 Task: Create a due date automation trigger when advanced on, the moment a card is due add basic assigned only to anyone.
Action: Mouse moved to (952, 276)
Screenshot: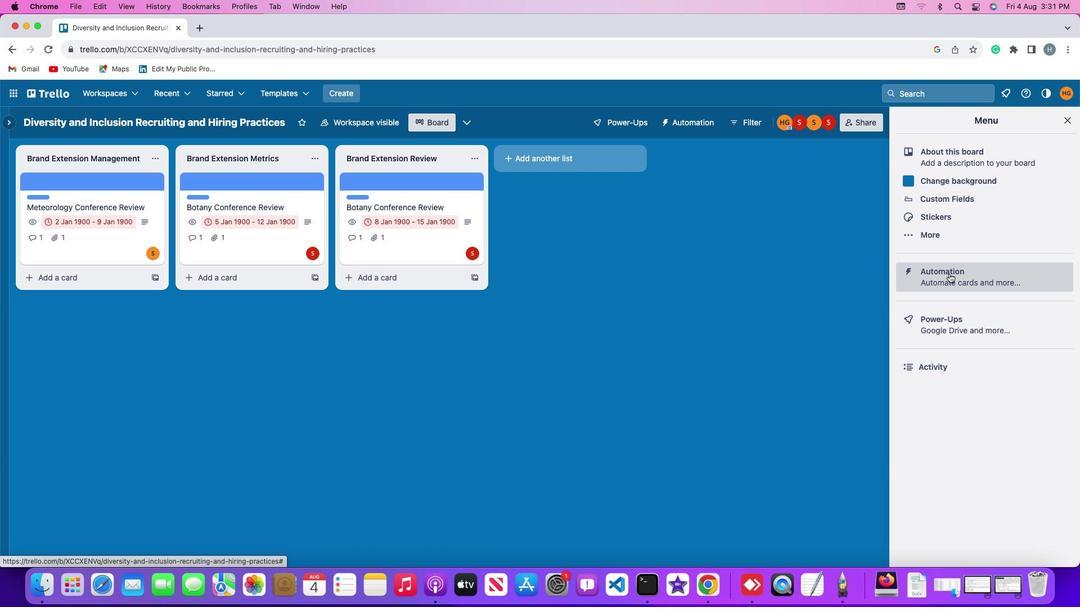 
Action: Mouse pressed left at (952, 276)
Screenshot: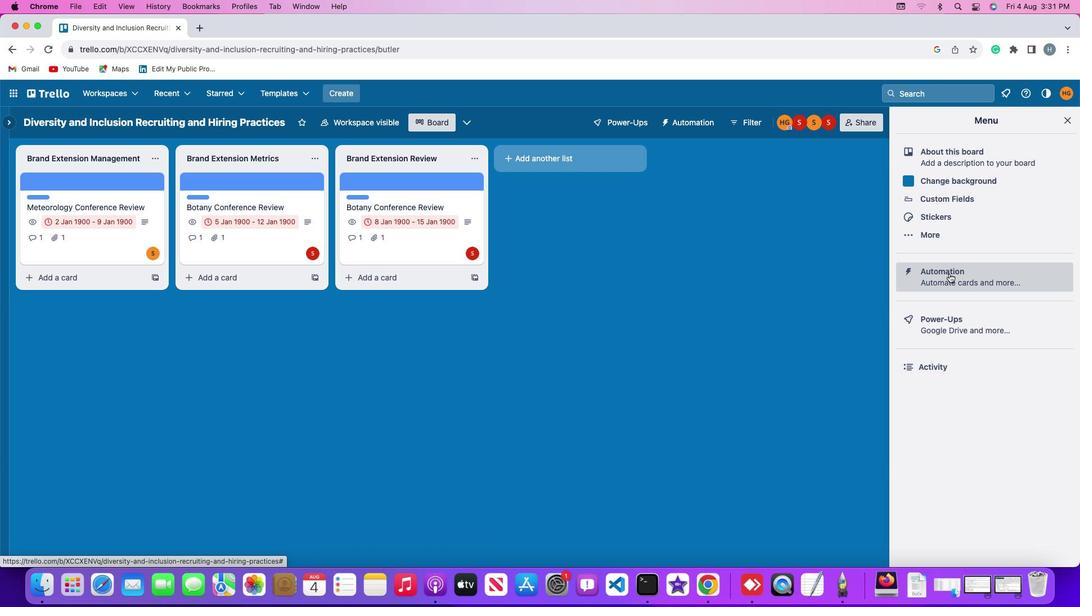 
Action: Mouse moved to (60, 267)
Screenshot: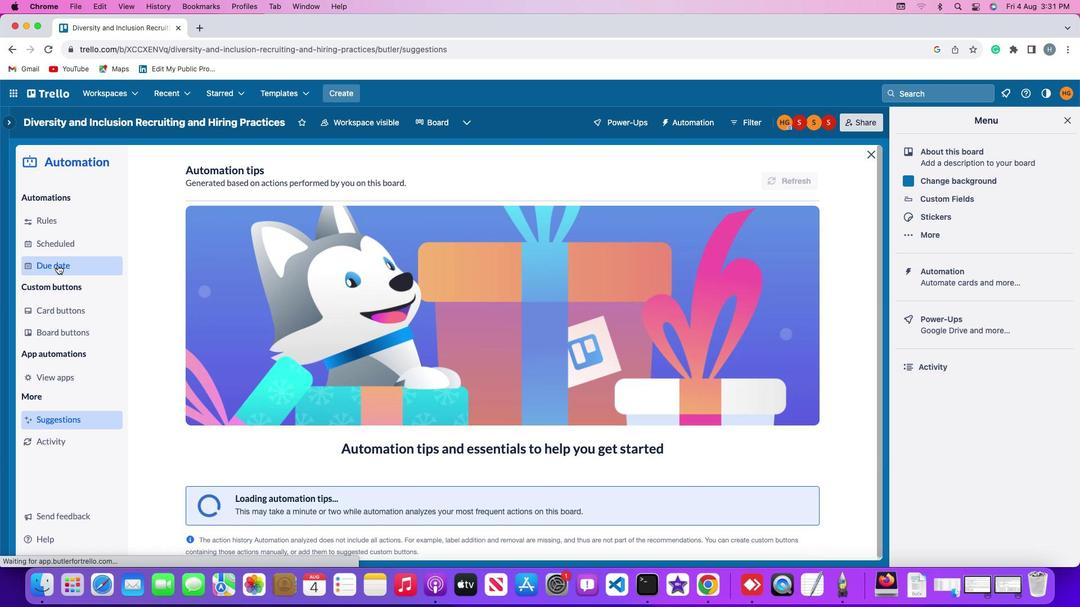 
Action: Mouse pressed left at (60, 267)
Screenshot: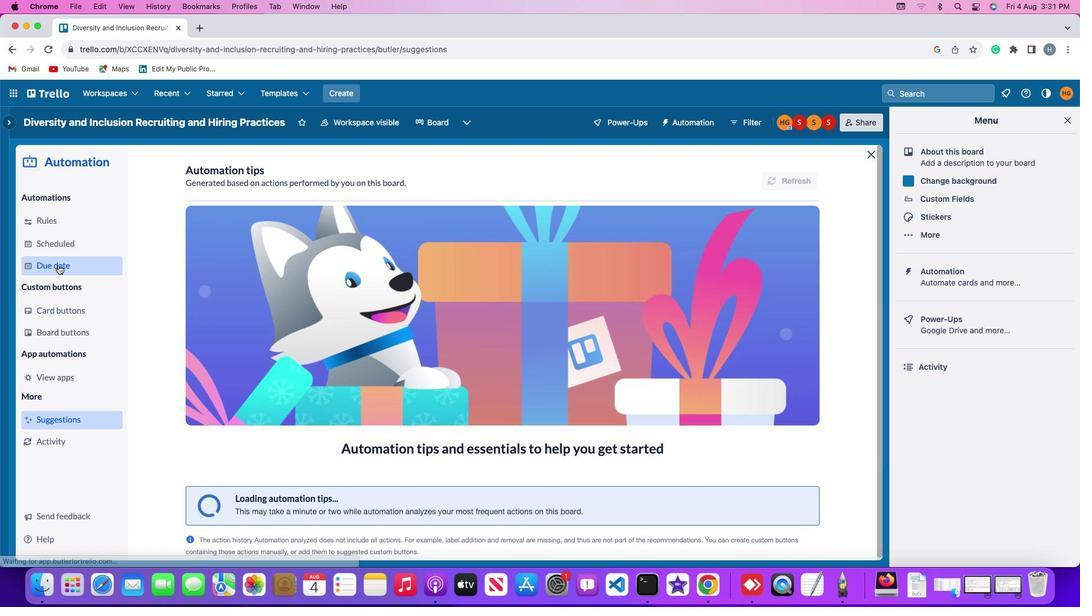 
Action: Mouse moved to (768, 175)
Screenshot: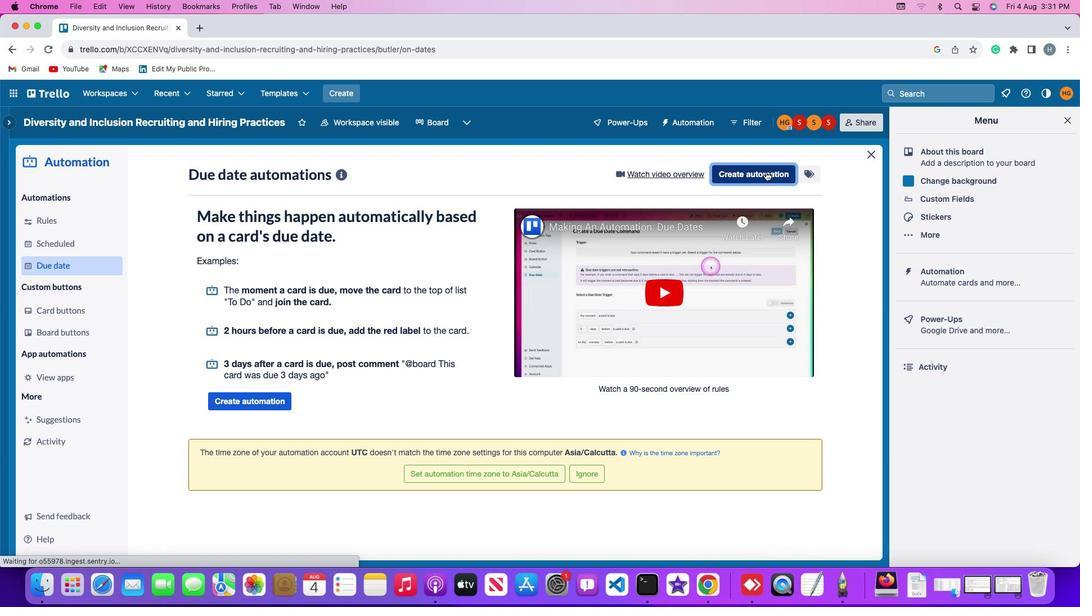 
Action: Mouse pressed left at (768, 175)
Screenshot: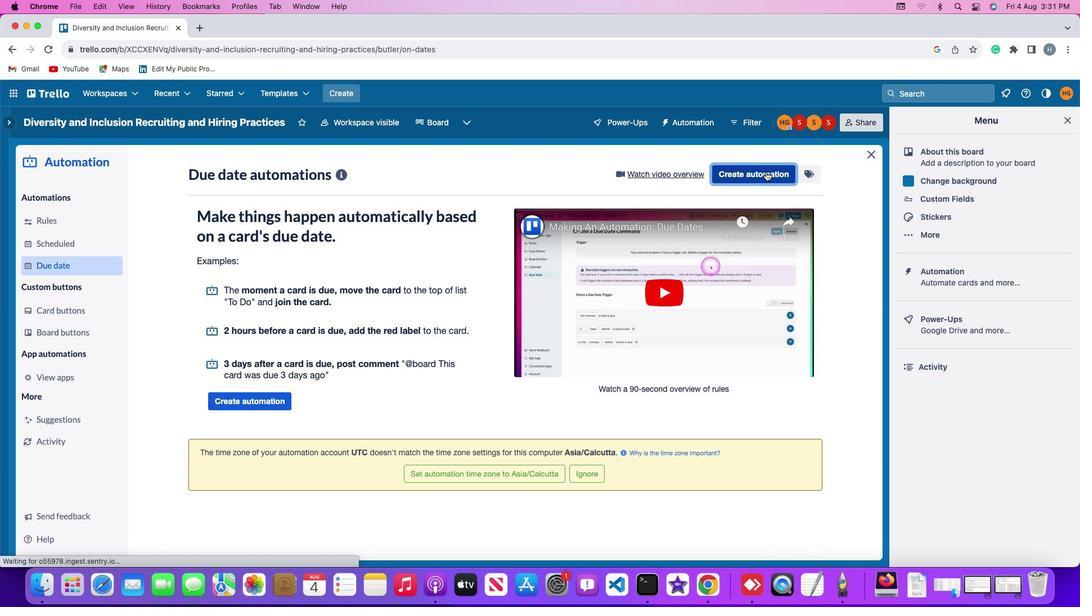 
Action: Mouse moved to (515, 285)
Screenshot: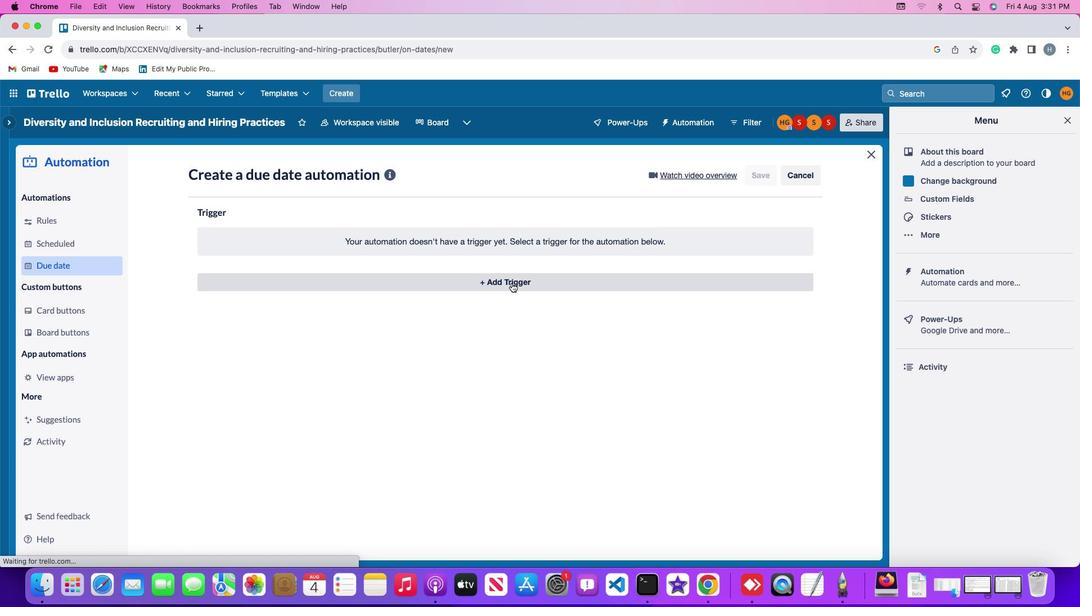 
Action: Mouse pressed left at (515, 285)
Screenshot: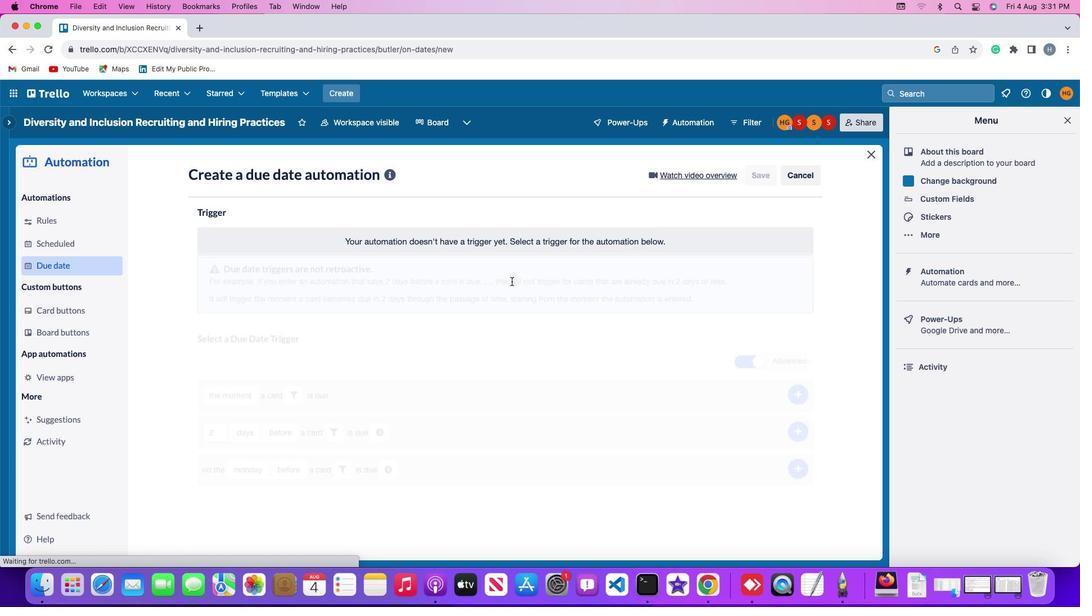 
Action: Mouse moved to (245, 417)
Screenshot: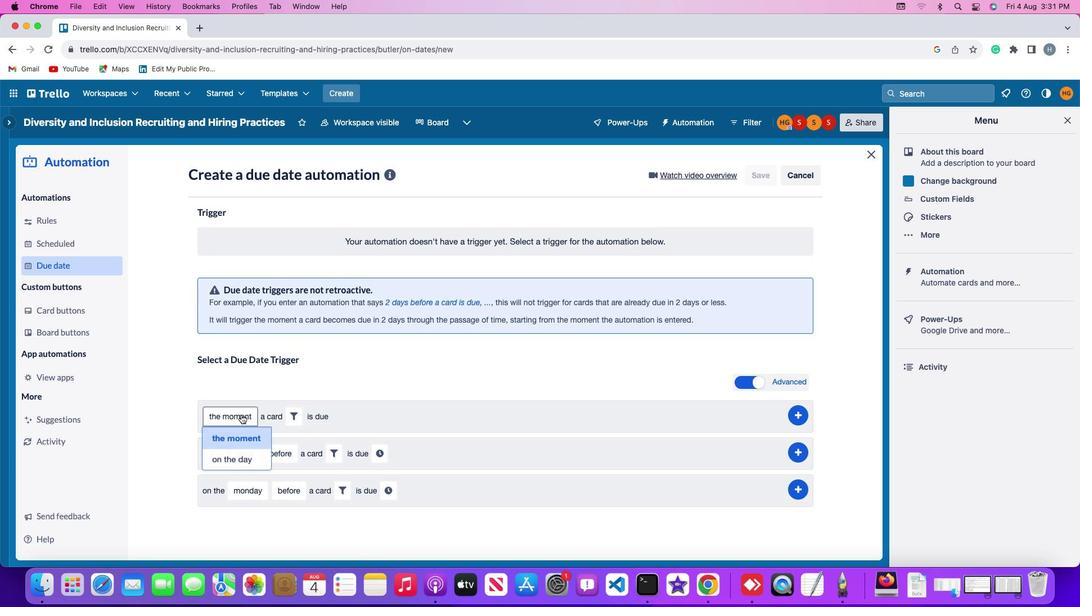 
Action: Mouse pressed left at (245, 417)
Screenshot: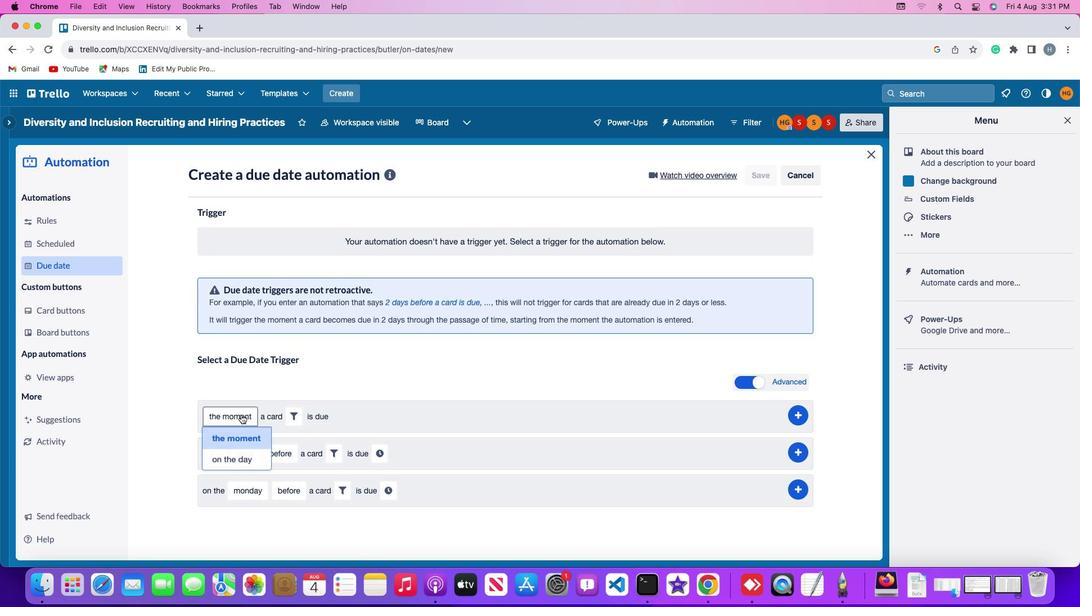 
Action: Mouse moved to (244, 438)
Screenshot: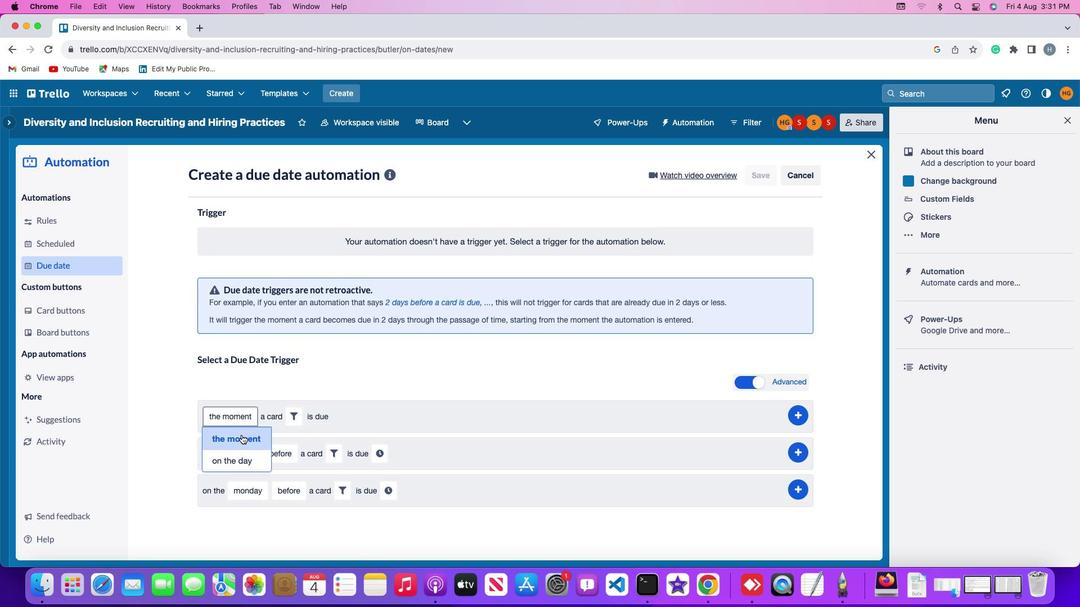 
Action: Mouse pressed left at (244, 438)
Screenshot: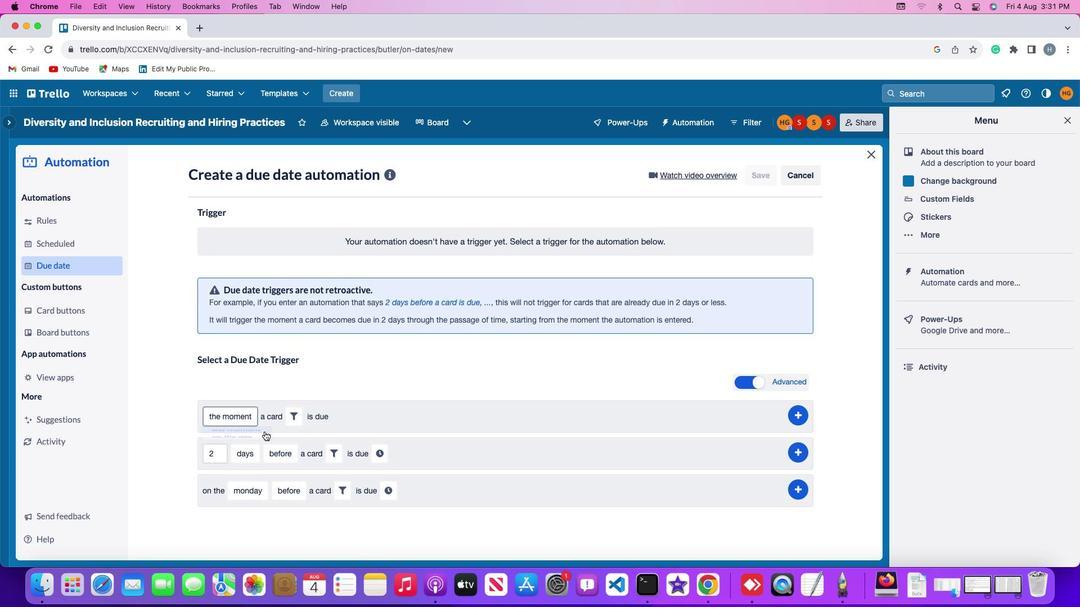 
Action: Mouse moved to (294, 419)
Screenshot: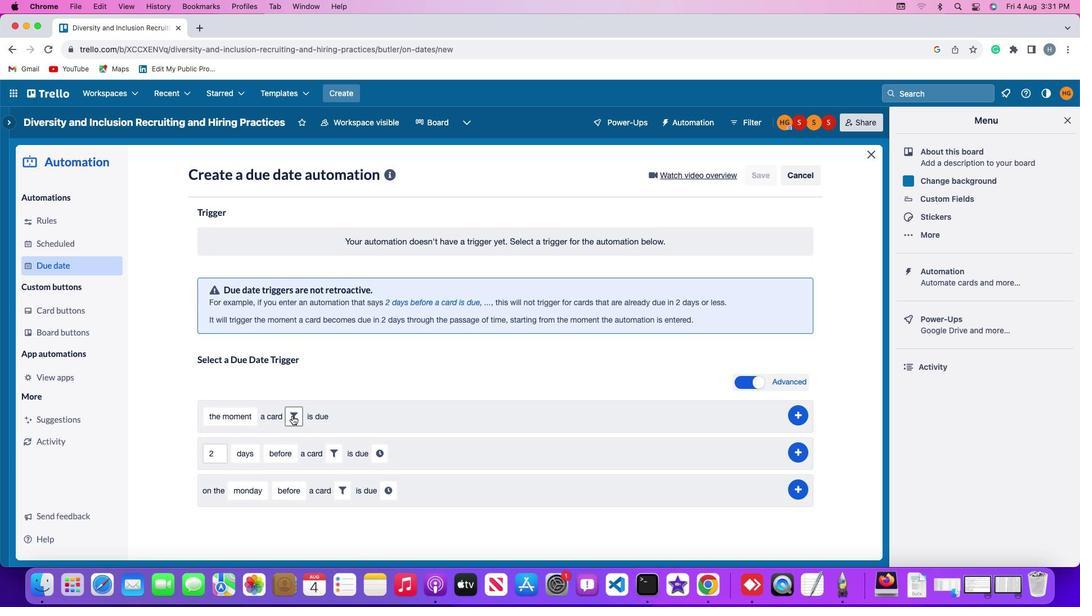 
Action: Mouse pressed left at (294, 419)
Screenshot: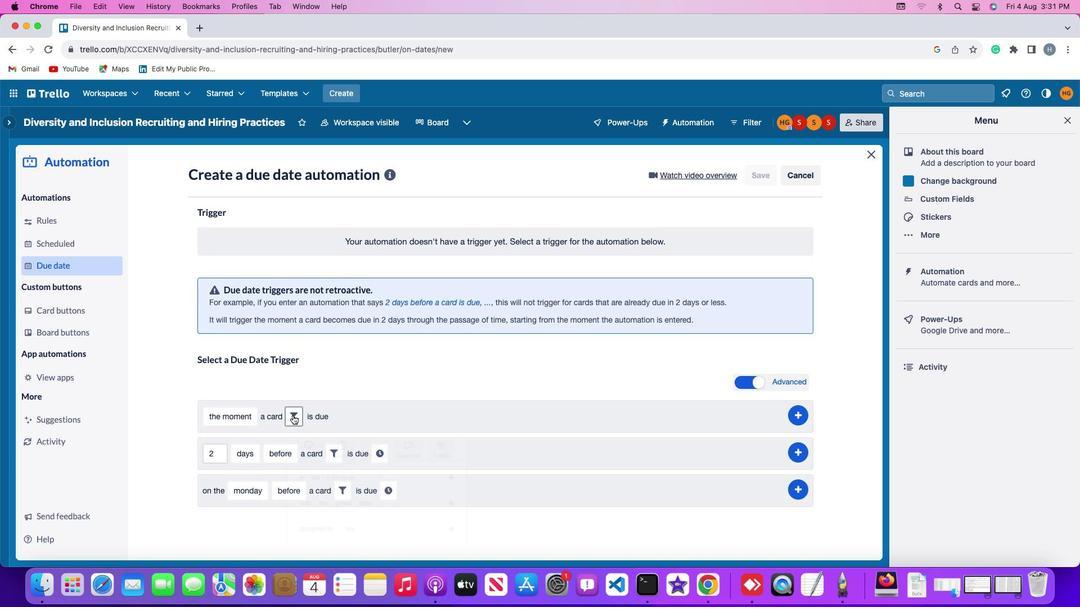 
Action: Mouse moved to (313, 454)
Screenshot: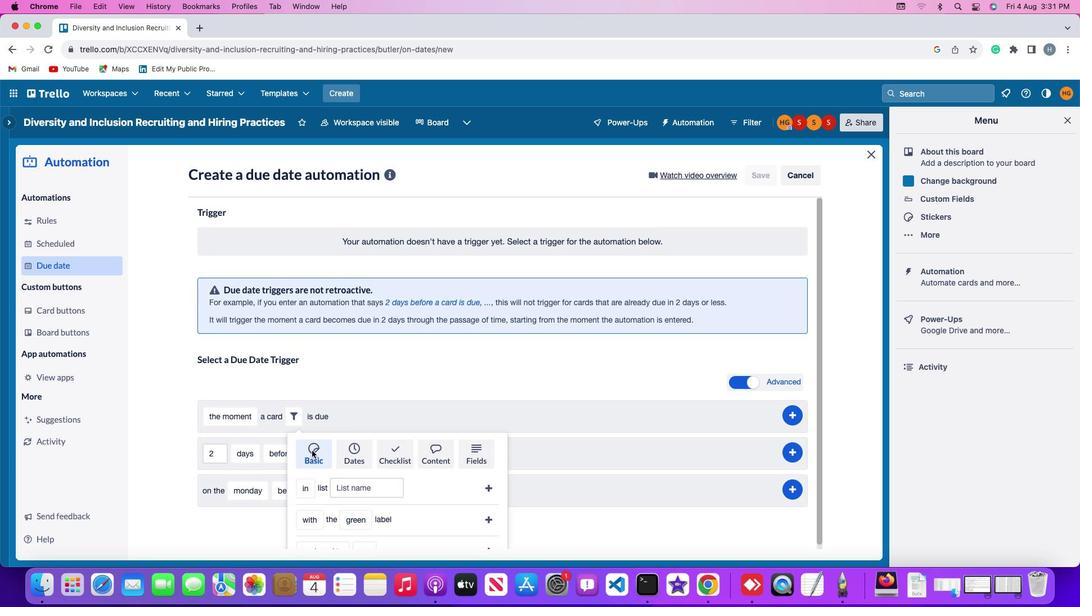 
Action: Mouse pressed left at (313, 454)
Screenshot: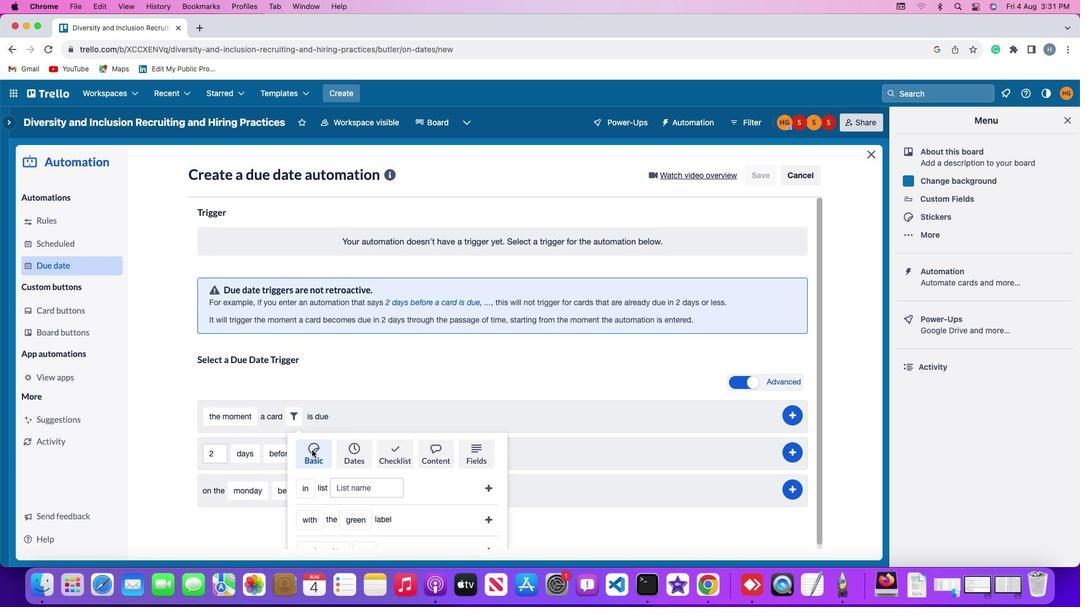 
Action: Mouse moved to (315, 451)
Screenshot: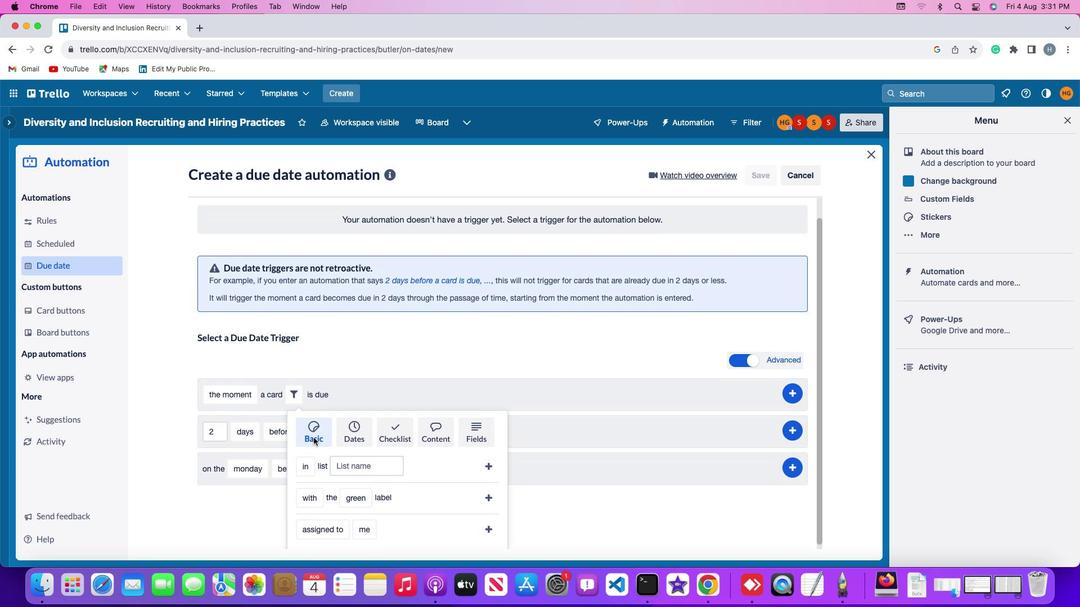 
Action: Mouse scrolled (315, 451) with delta (2, 2)
Screenshot: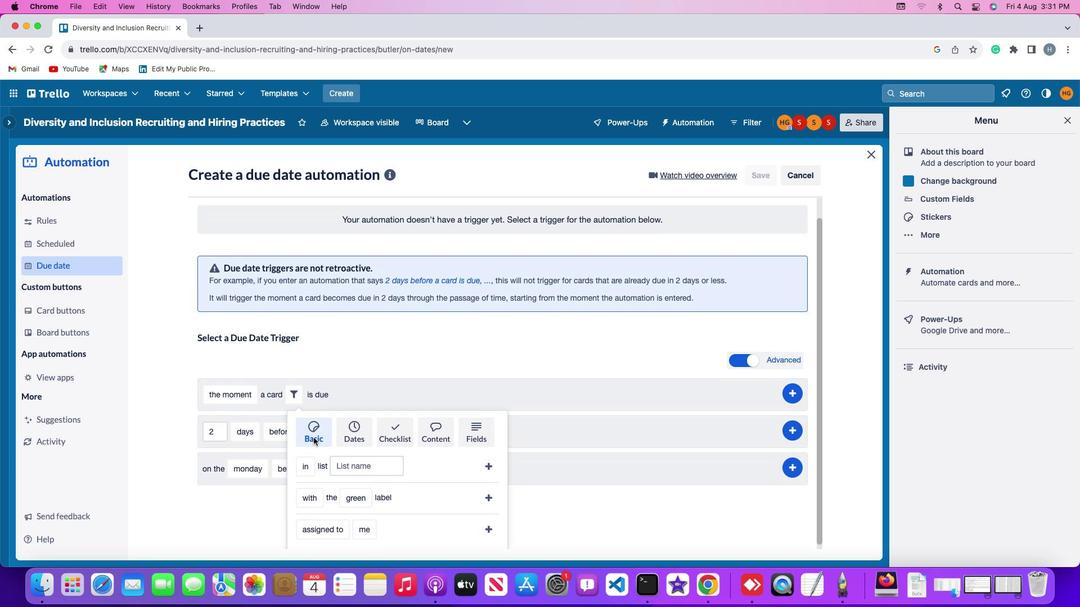 
Action: Mouse moved to (316, 449)
Screenshot: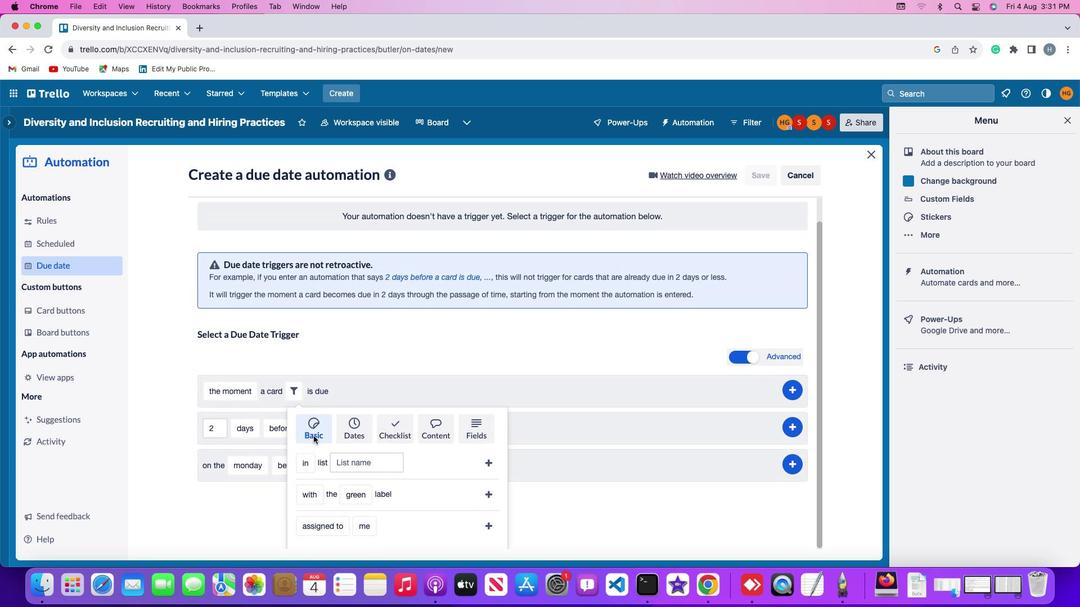 
Action: Mouse scrolled (316, 449) with delta (2, 2)
Screenshot: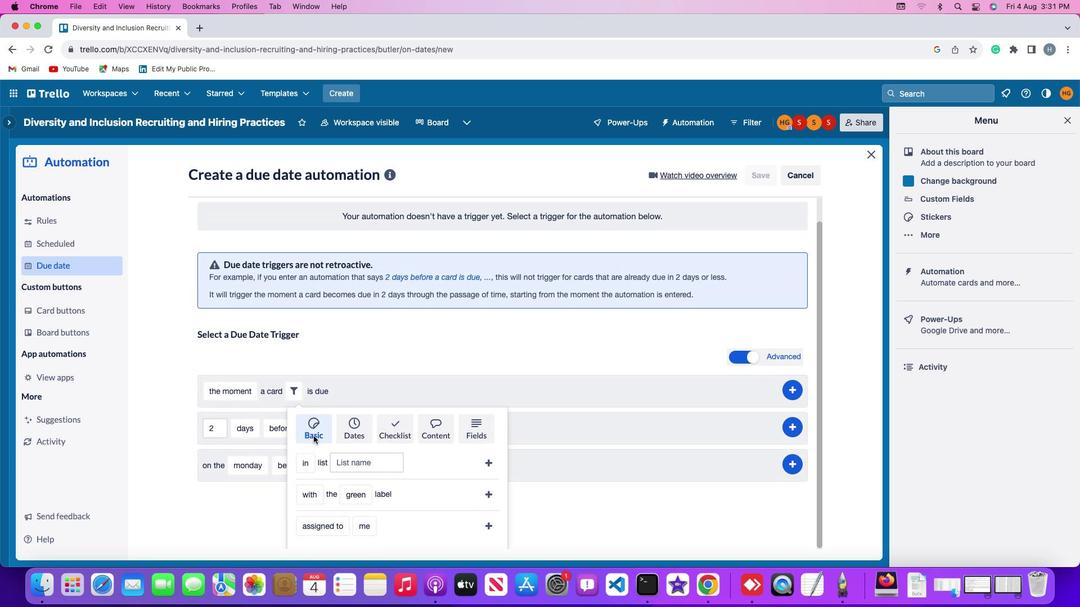 
Action: Mouse moved to (316, 448)
Screenshot: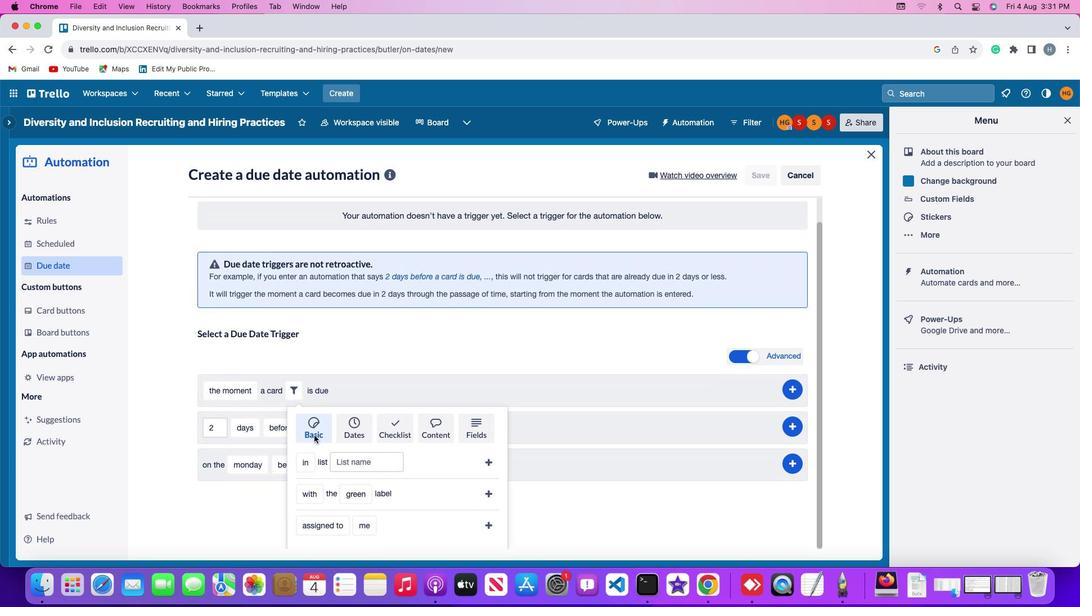 
Action: Mouse scrolled (316, 448) with delta (2, 1)
Screenshot: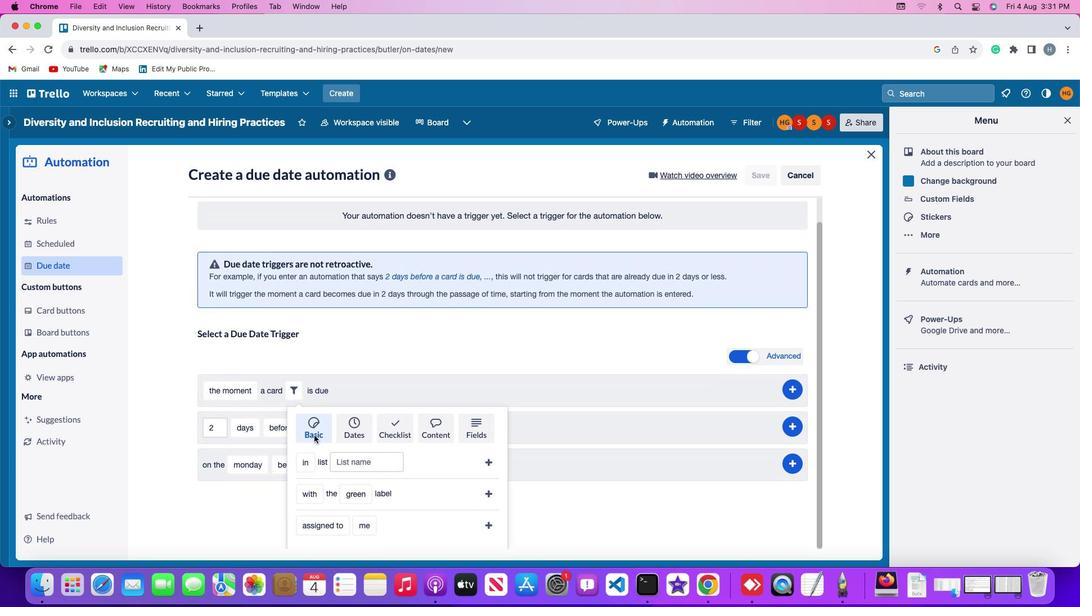 
Action: Mouse moved to (316, 447)
Screenshot: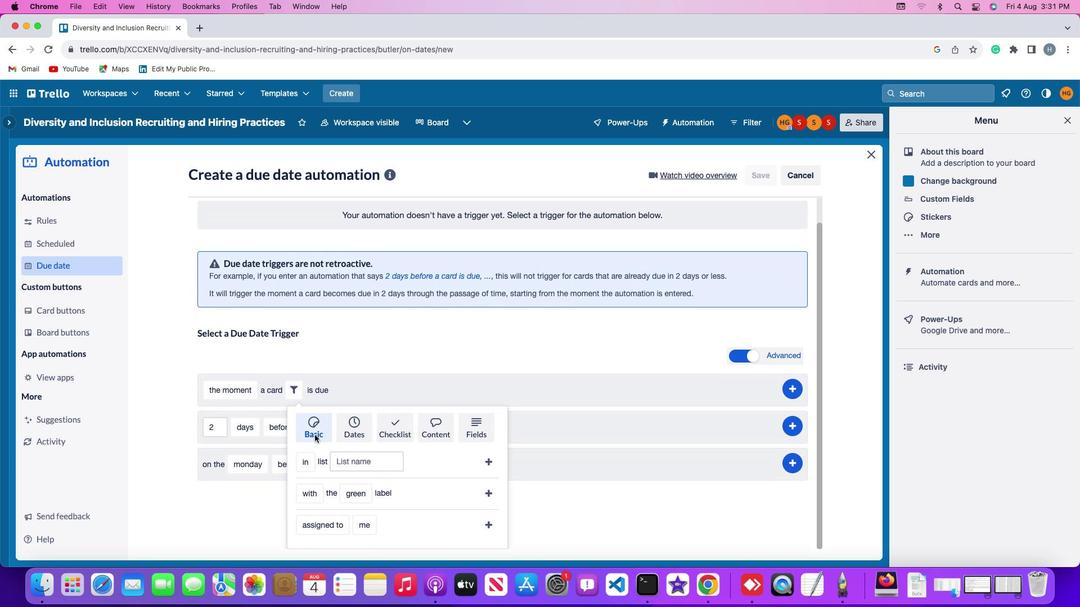 
Action: Mouse scrolled (316, 447) with delta (2, 0)
Screenshot: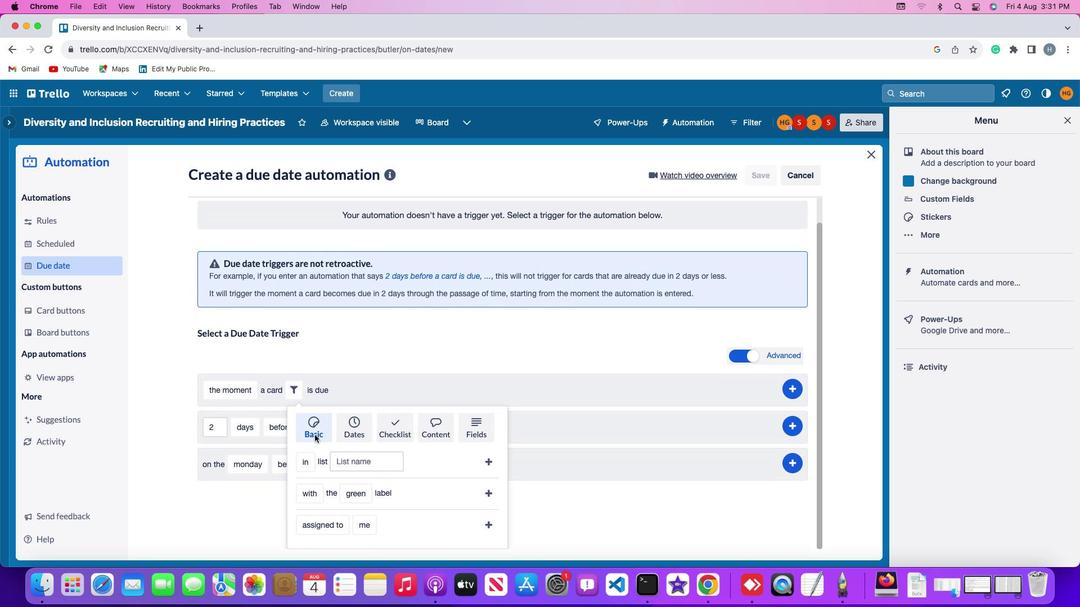 
Action: Mouse moved to (316, 443)
Screenshot: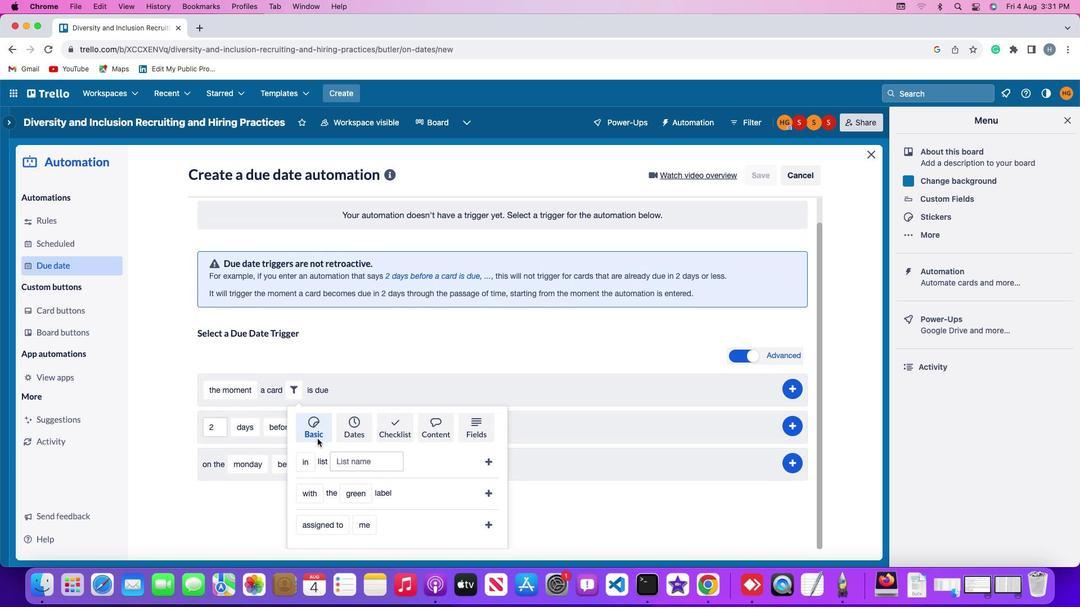 
Action: Mouse scrolled (316, 443) with delta (2, 0)
Screenshot: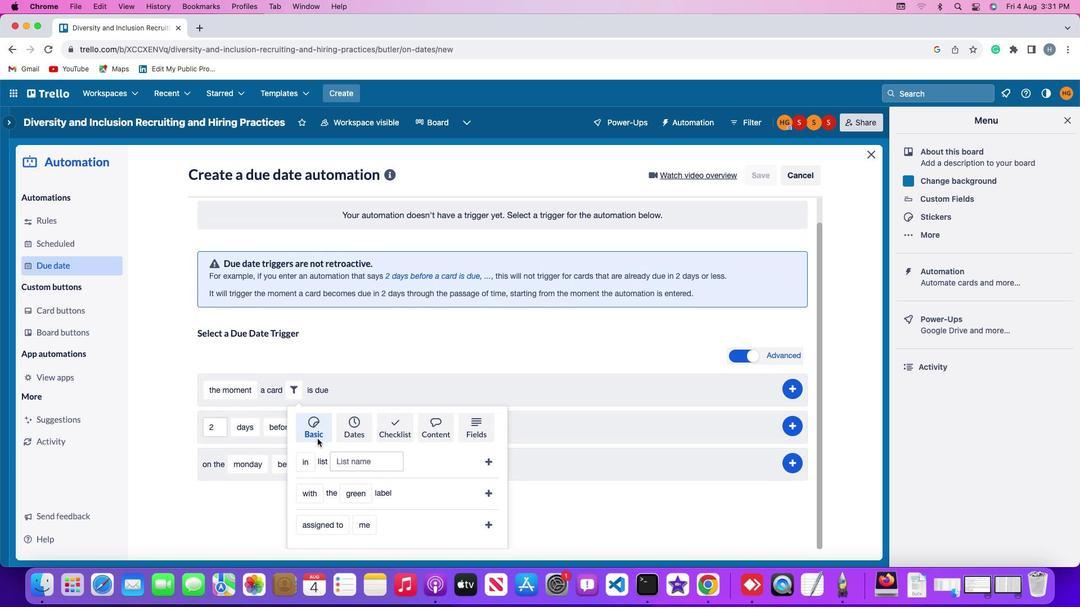 
Action: Mouse moved to (359, 486)
Screenshot: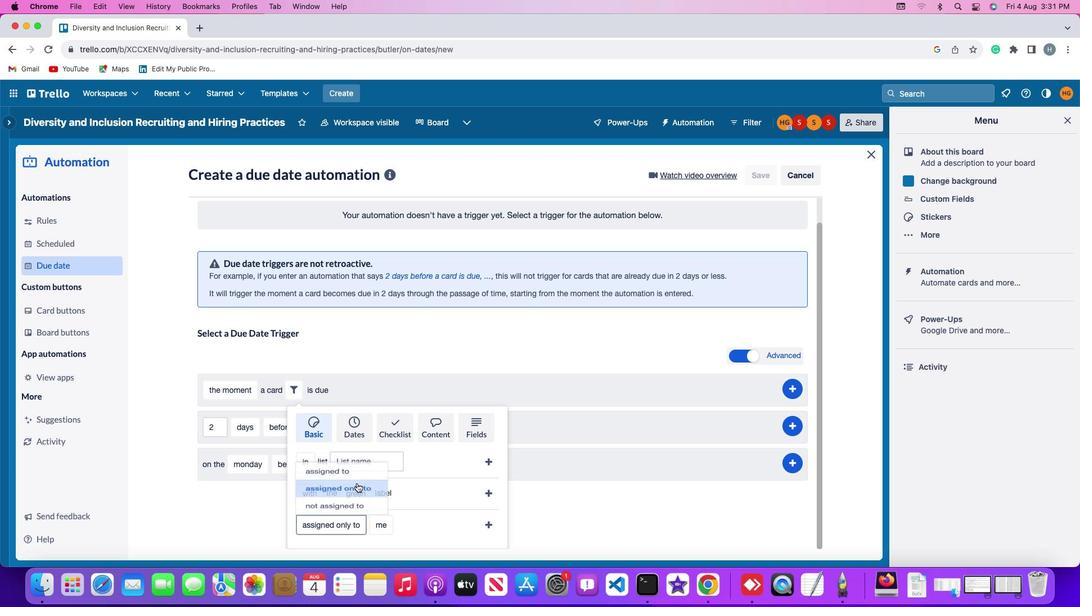 
Action: Mouse pressed left at (359, 486)
Screenshot: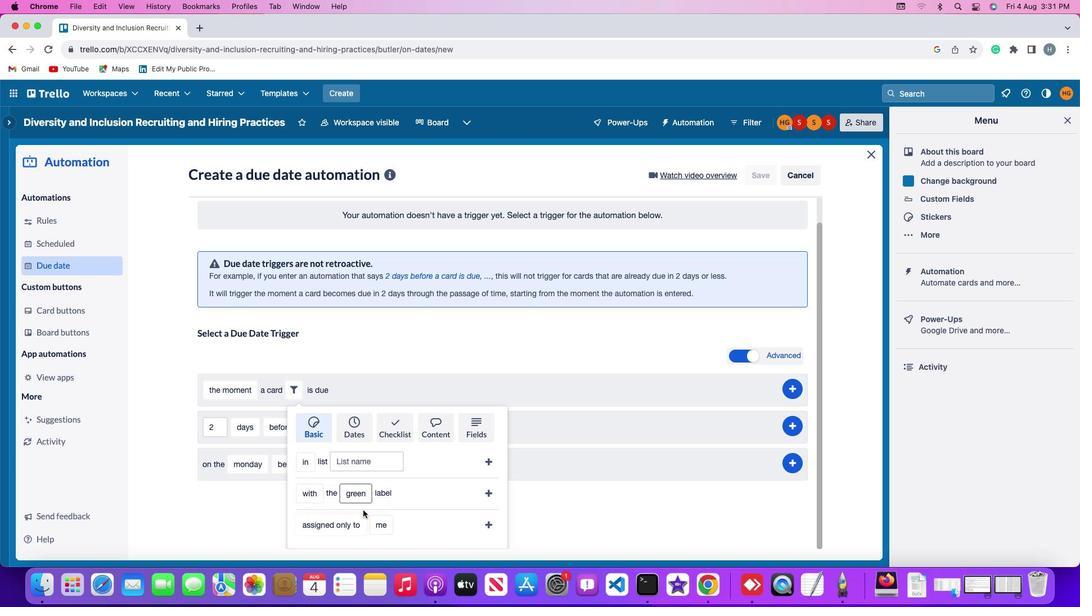 
Action: Mouse moved to (399, 482)
Screenshot: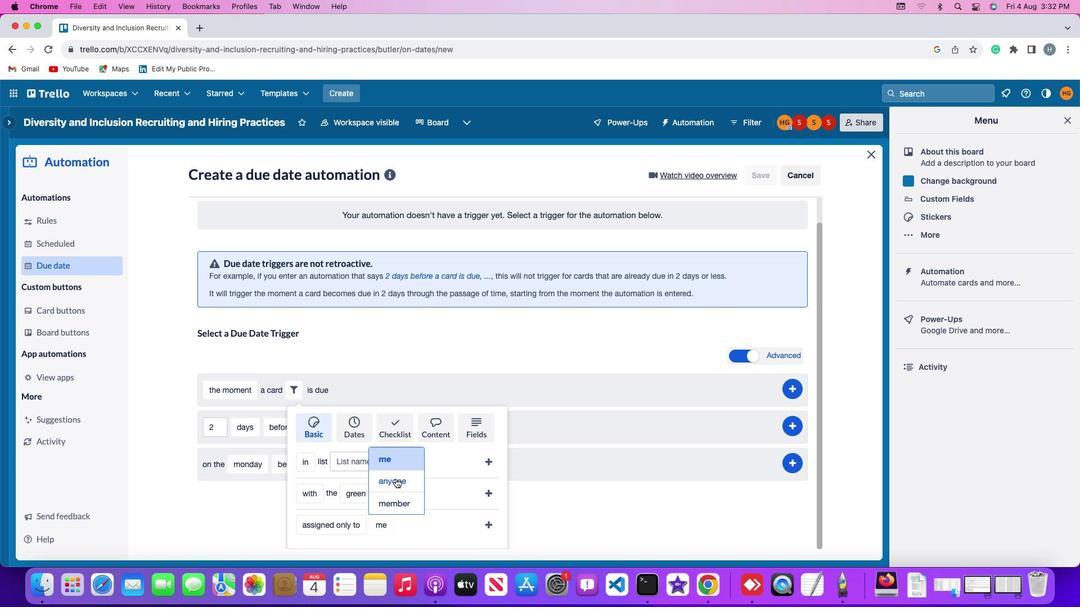 
Action: Mouse pressed left at (399, 482)
Screenshot: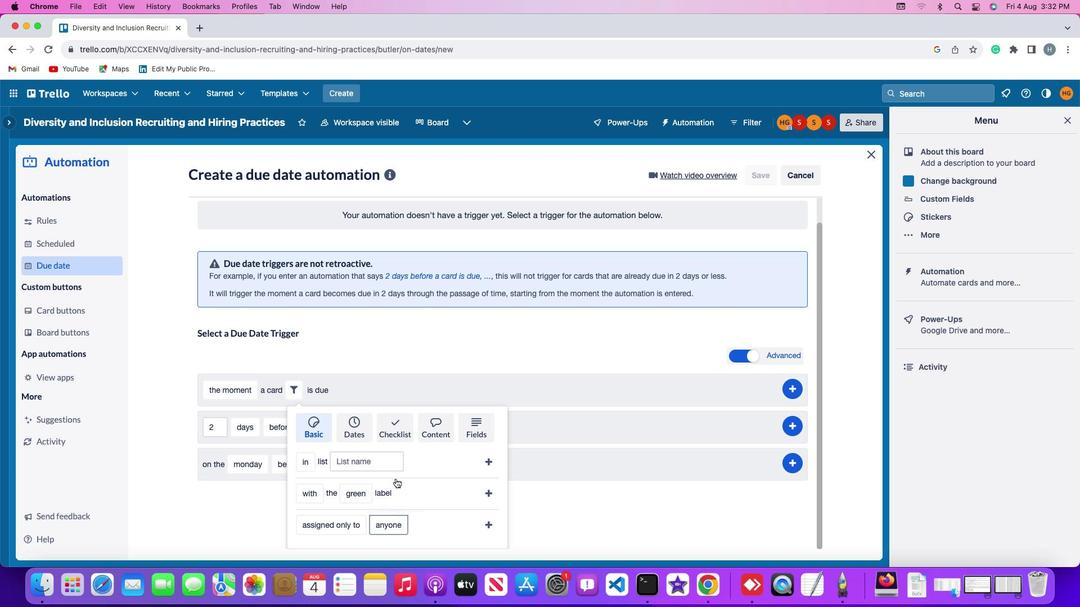 
Action: Mouse moved to (497, 525)
Screenshot: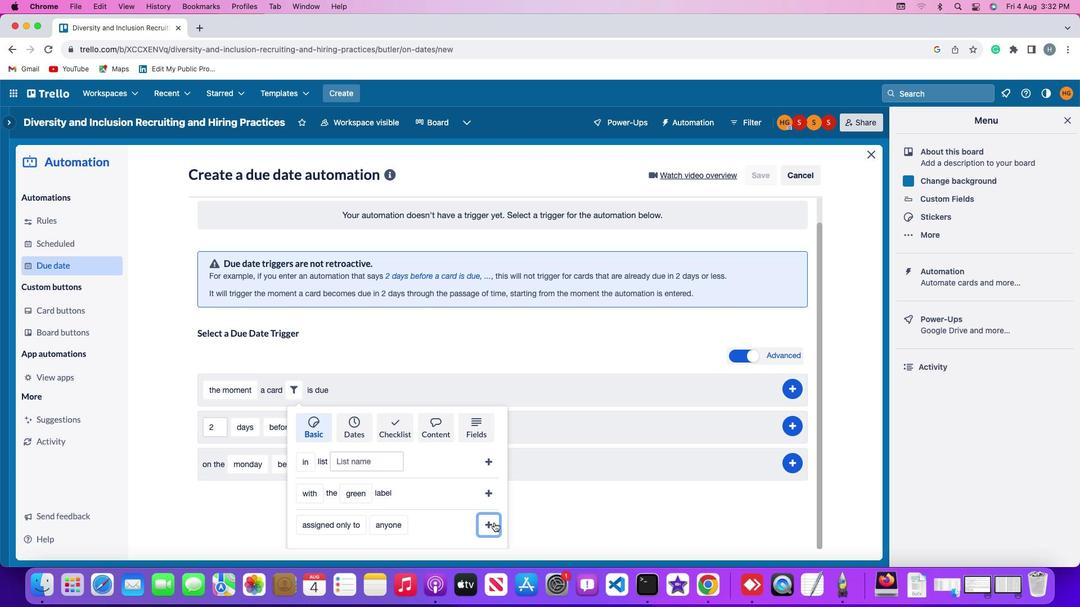 
Action: Mouse pressed left at (497, 525)
Screenshot: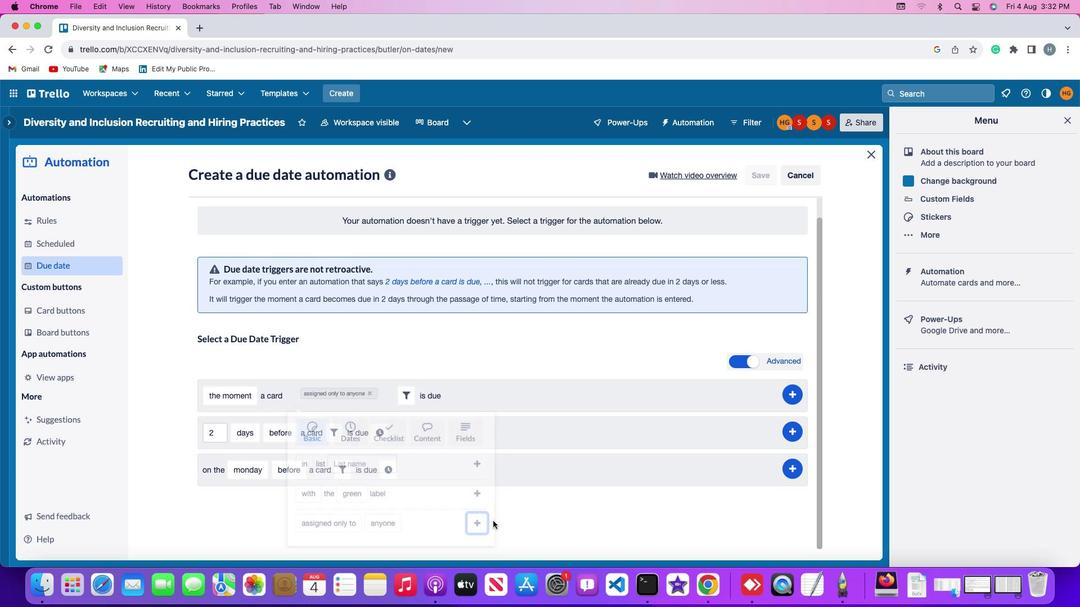 
Action: Mouse moved to (801, 415)
Screenshot: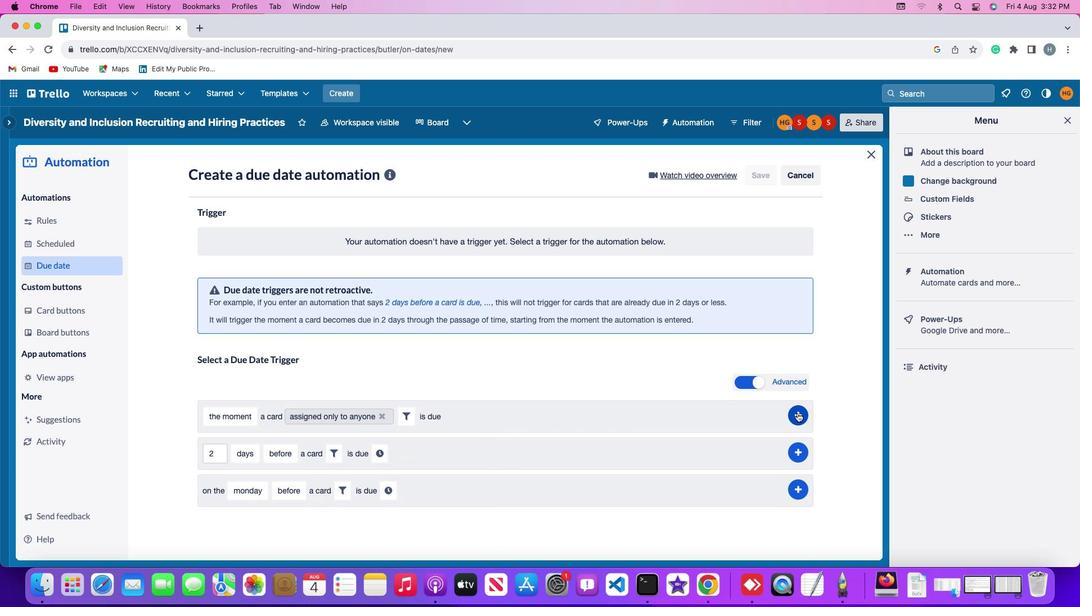 
Action: Mouse pressed left at (801, 415)
Screenshot: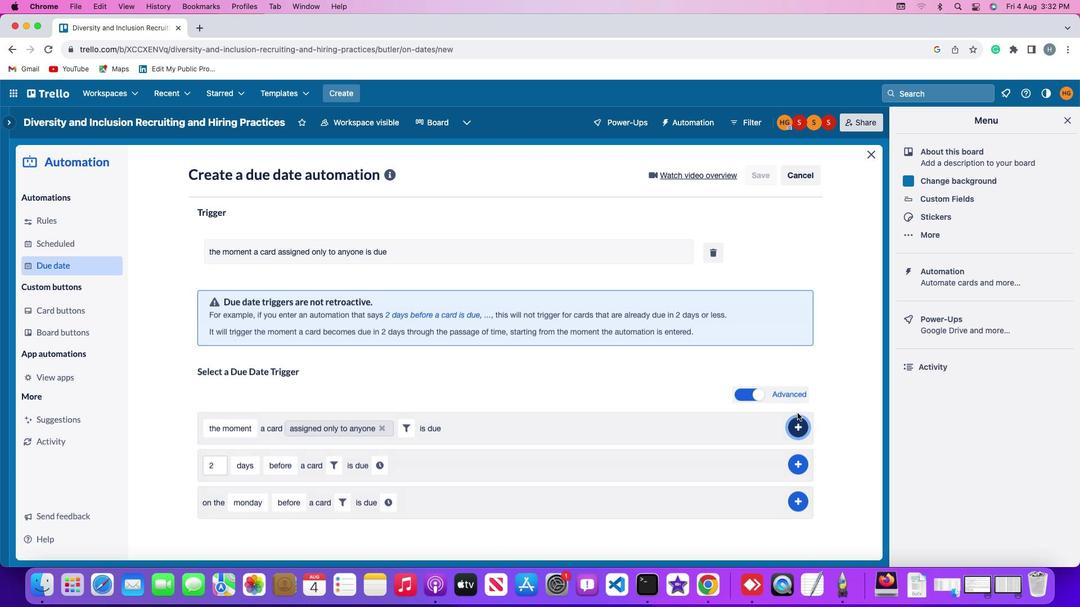 
Action: Mouse moved to (800, 301)
Screenshot: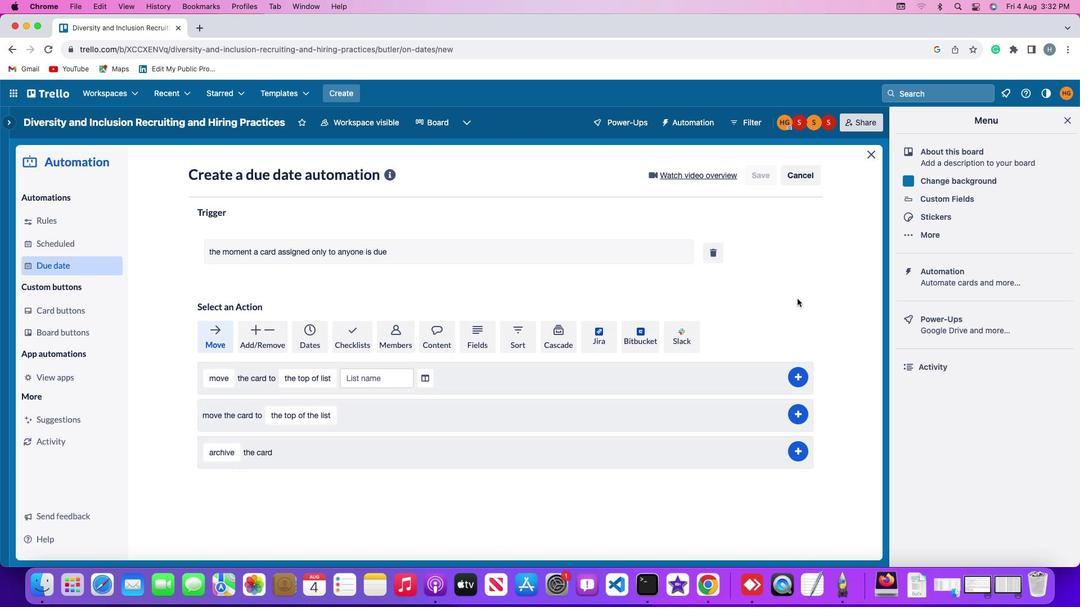 
